 Task: Create a due date automation trigger when advanced on, 2 hours before a card is due add dates starting in less than 1 working days.
Action: Mouse moved to (1033, 80)
Screenshot: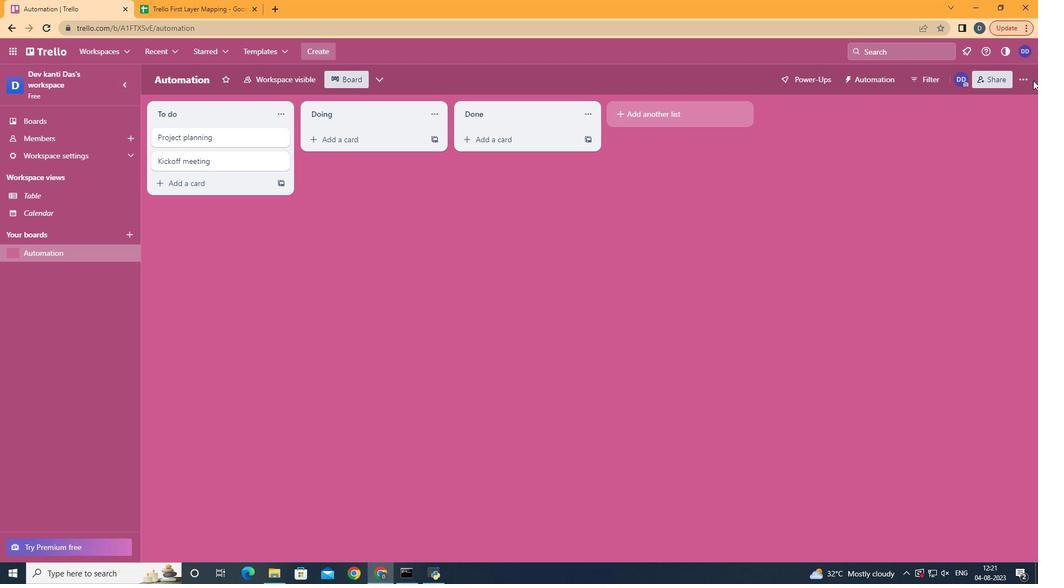 
Action: Mouse pressed left at (1033, 80)
Screenshot: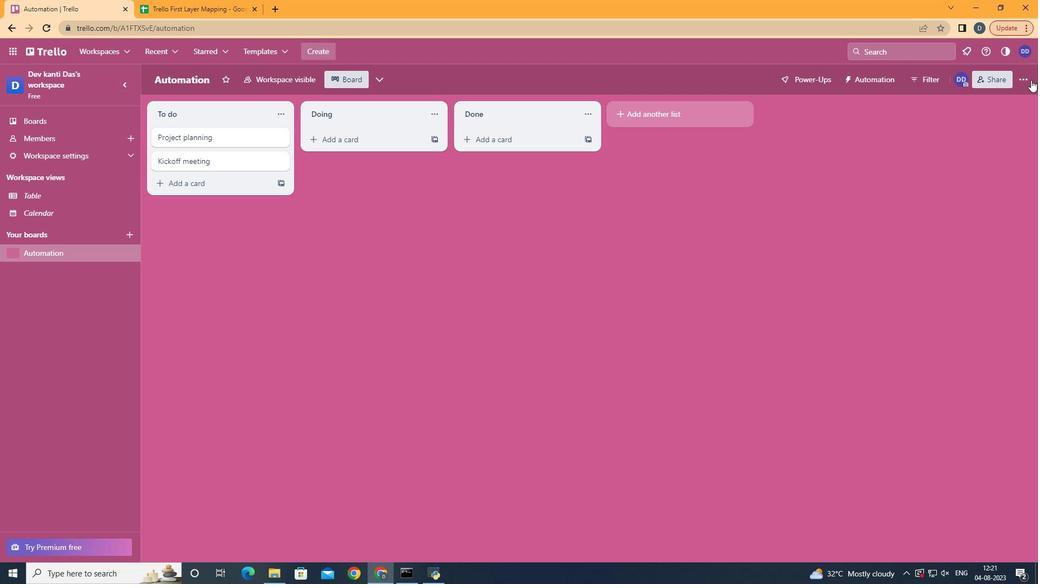 
Action: Mouse moved to (1031, 80)
Screenshot: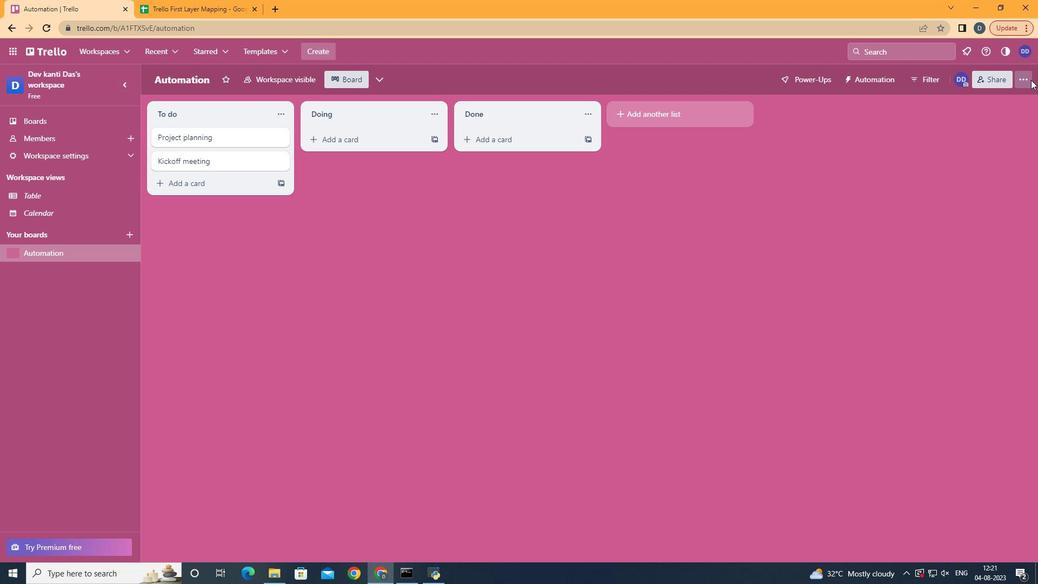 
Action: Mouse pressed left at (1031, 80)
Screenshot: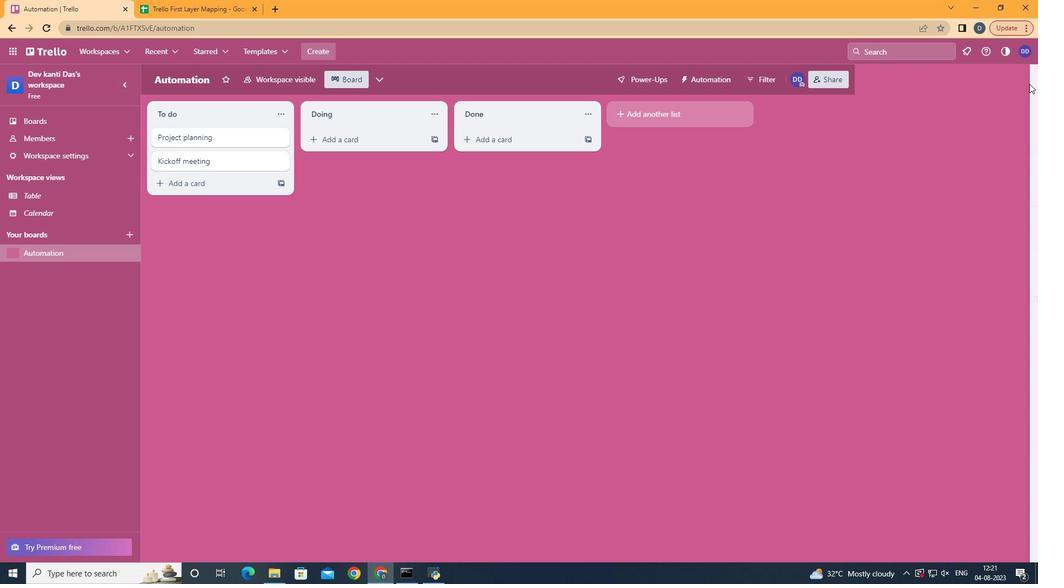 
Action: Mouse moved to (927, 241)
Screenshot: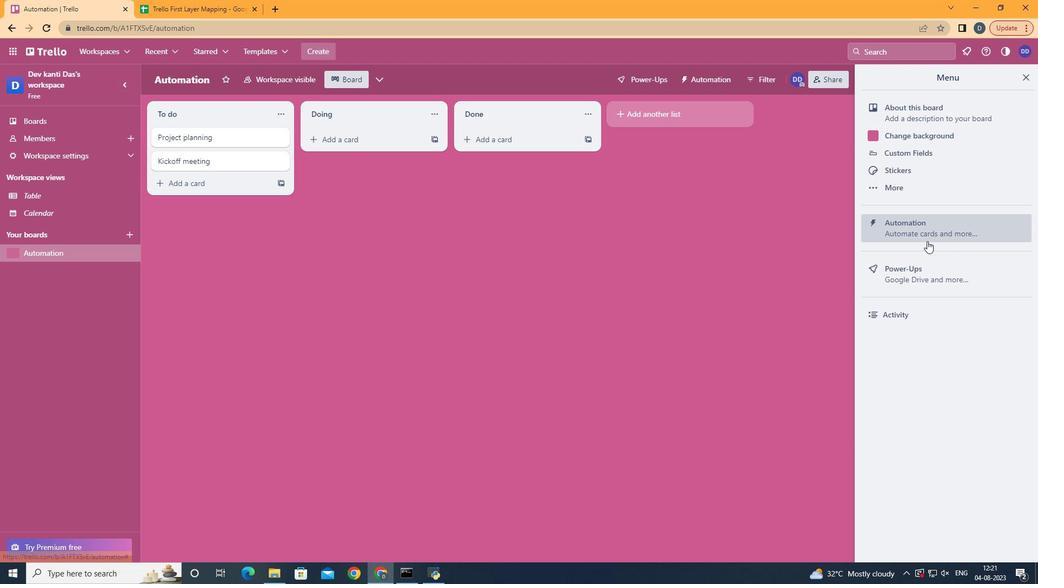 
Action: Mouse pressed left at (927, 241)
Screenshot: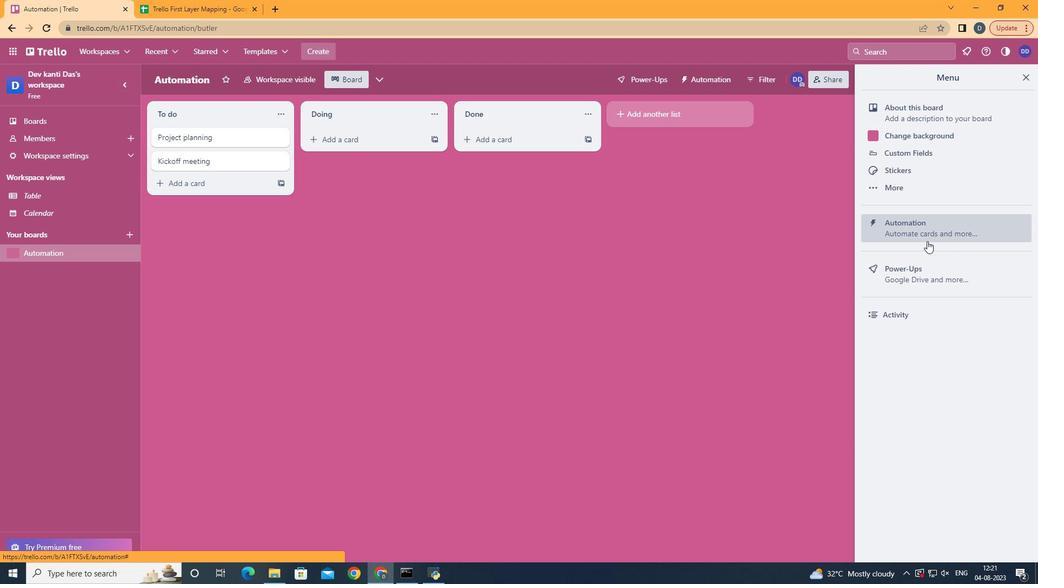 
Action: Mouse moved to (212, 219)
Screenshot: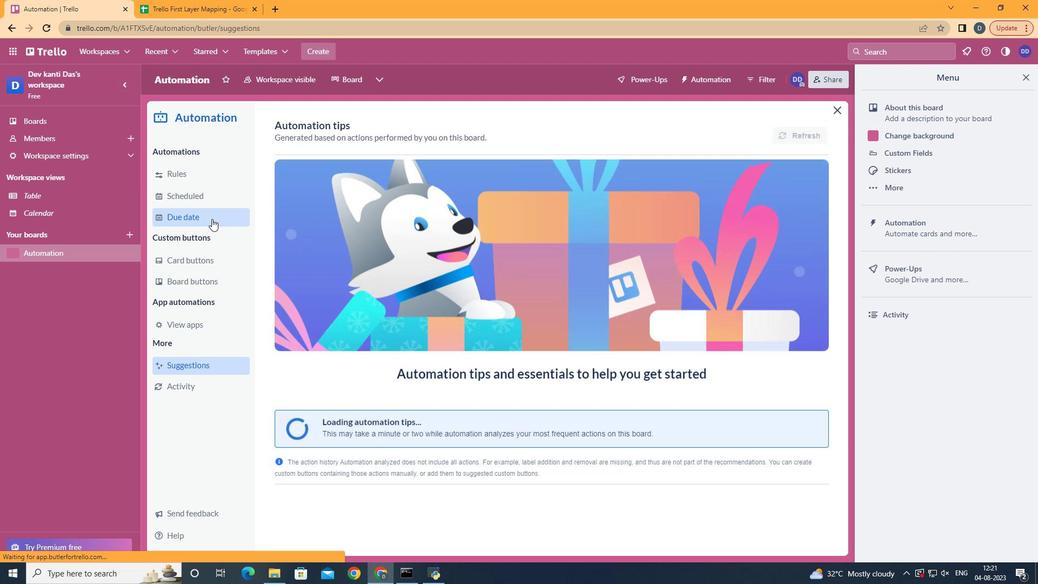 
Action: Mouse pressed left at (212, 219)
Screenshot: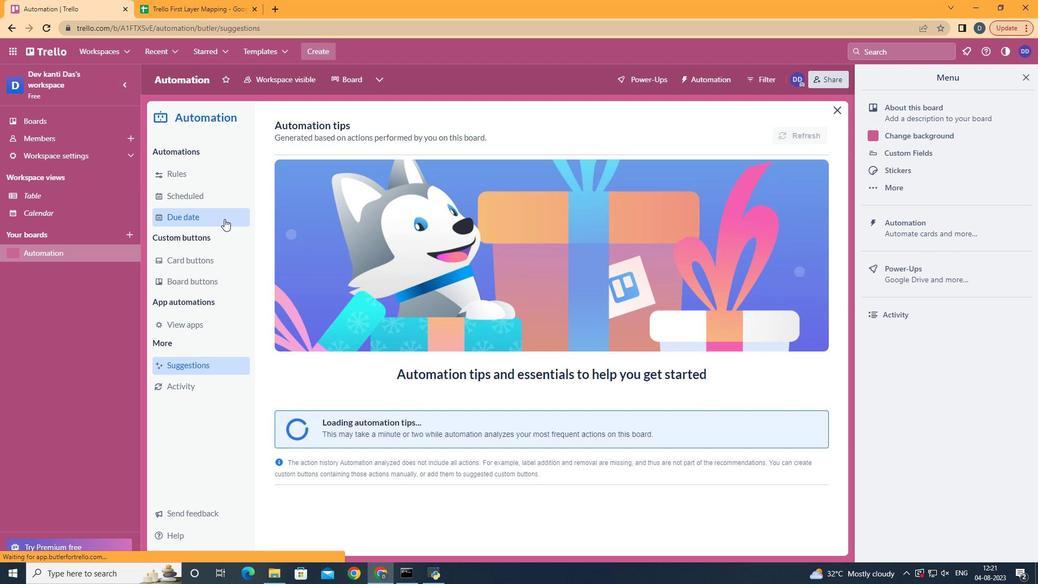 
Action: Mouse moved to (777, 129)
Screenshot: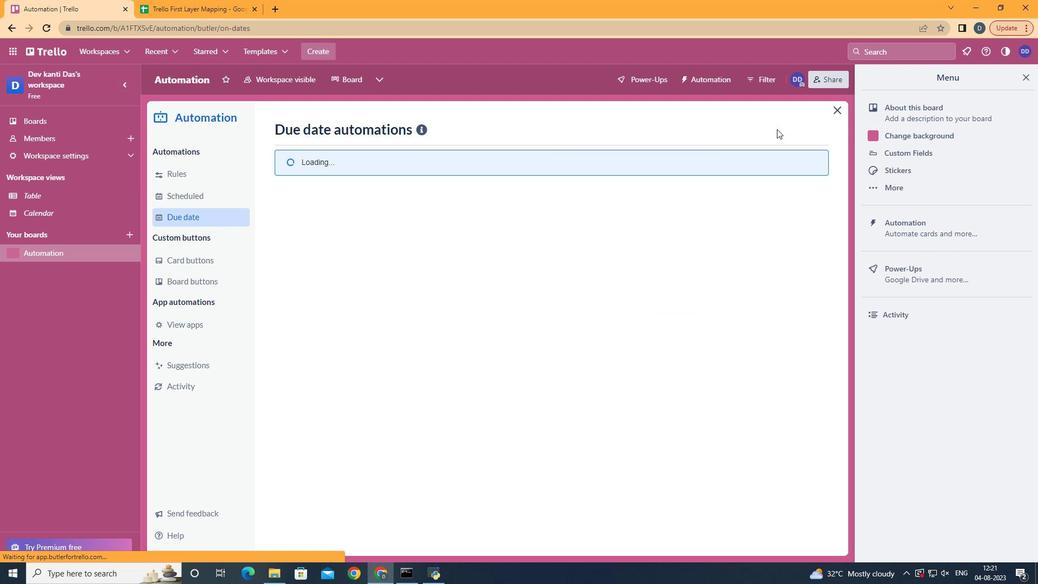 
Action: Mouse pressed left at (777, 129)
Screenshot: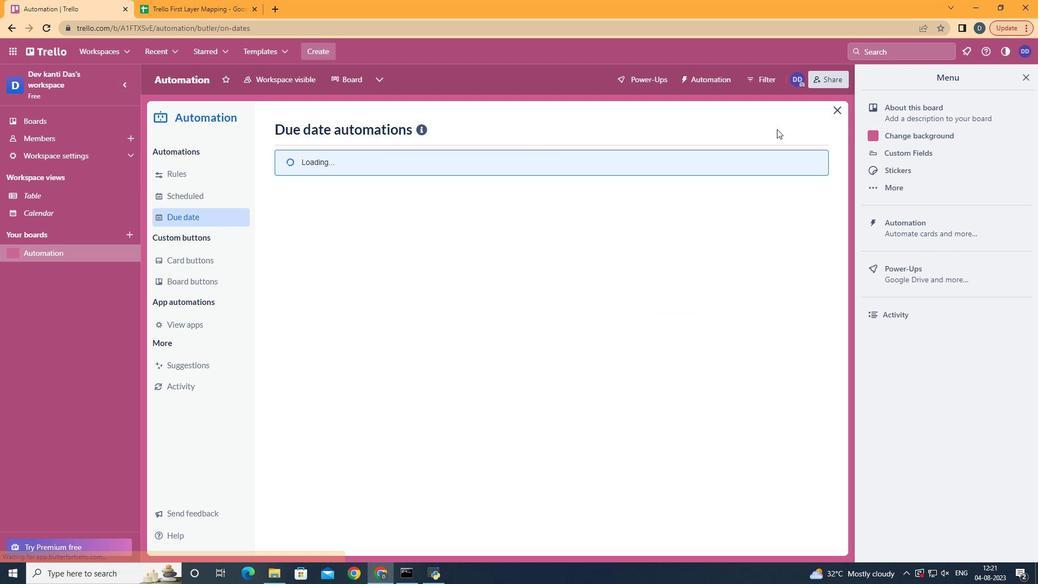 
Action: Mouse moved to (762, 130)
Screenshot: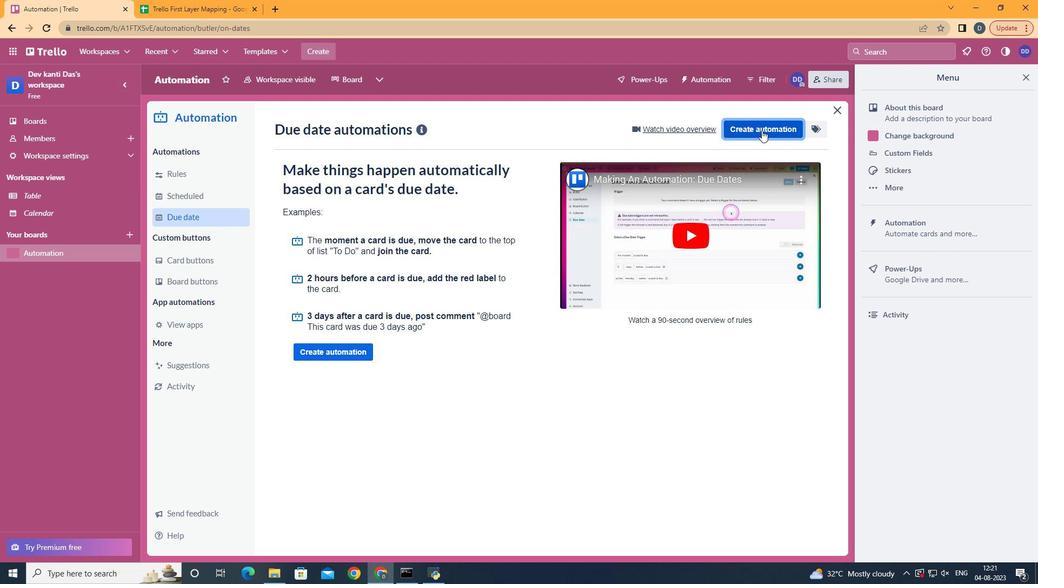 
Action: Mouse pressed left at (762, 130)
Screenshot: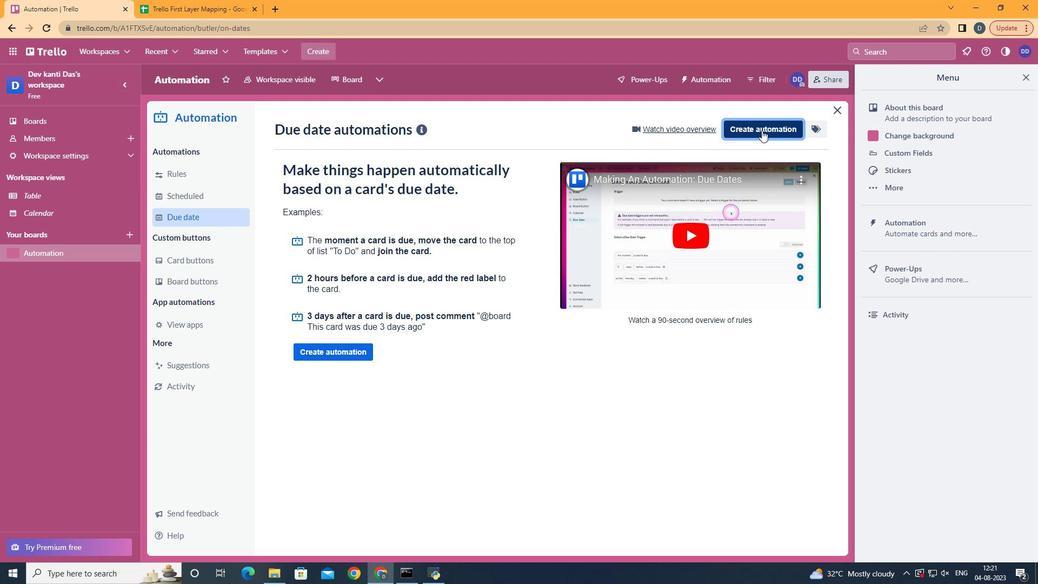 
Action: Mouse moved to (548, 229)
Screenshot: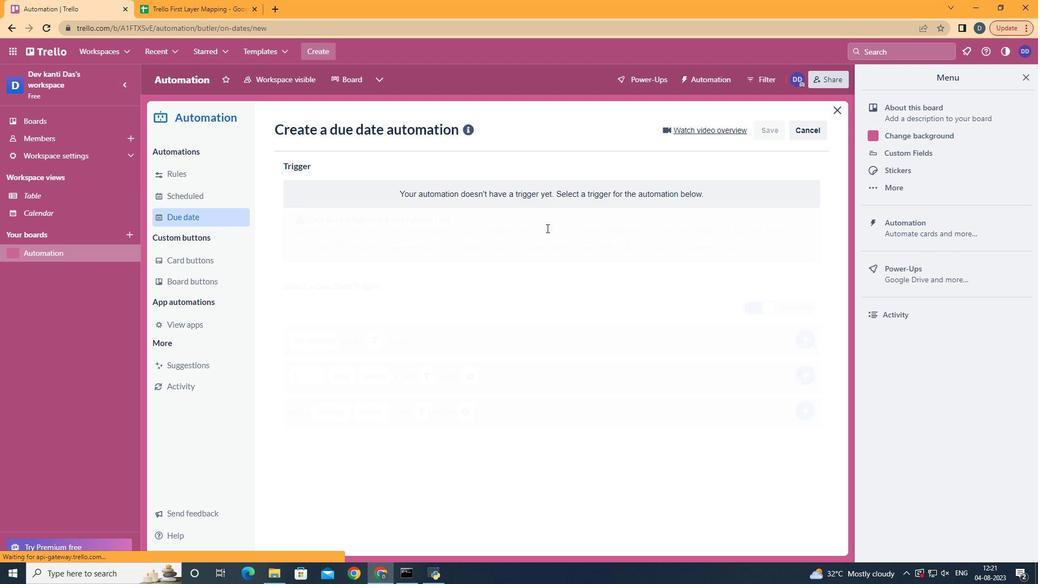 
Action: Mouse pressed left at (548, 229)
Screenshot: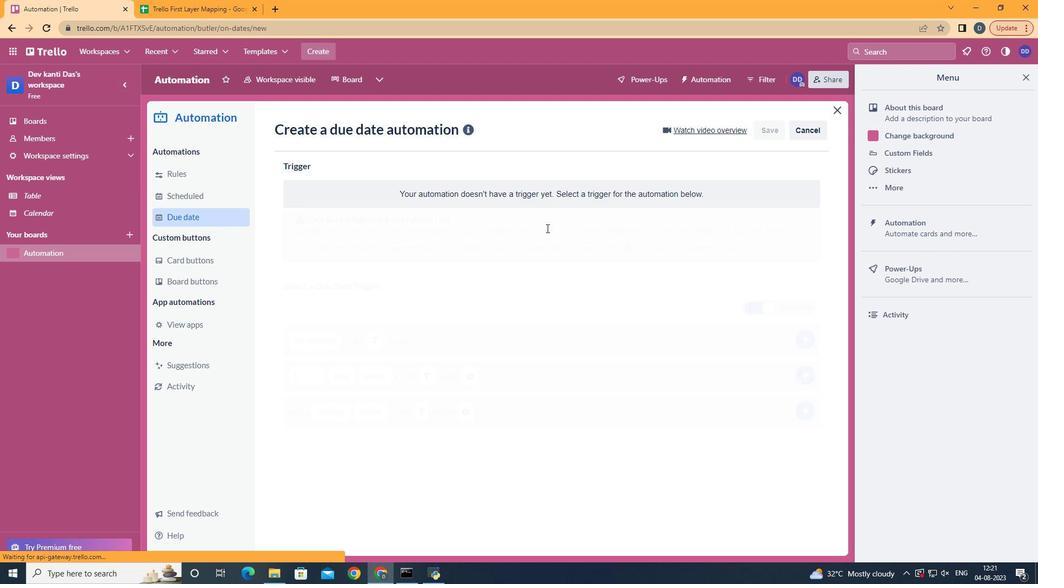 
Action: Mouse moved to (348, 460)
Screenshot: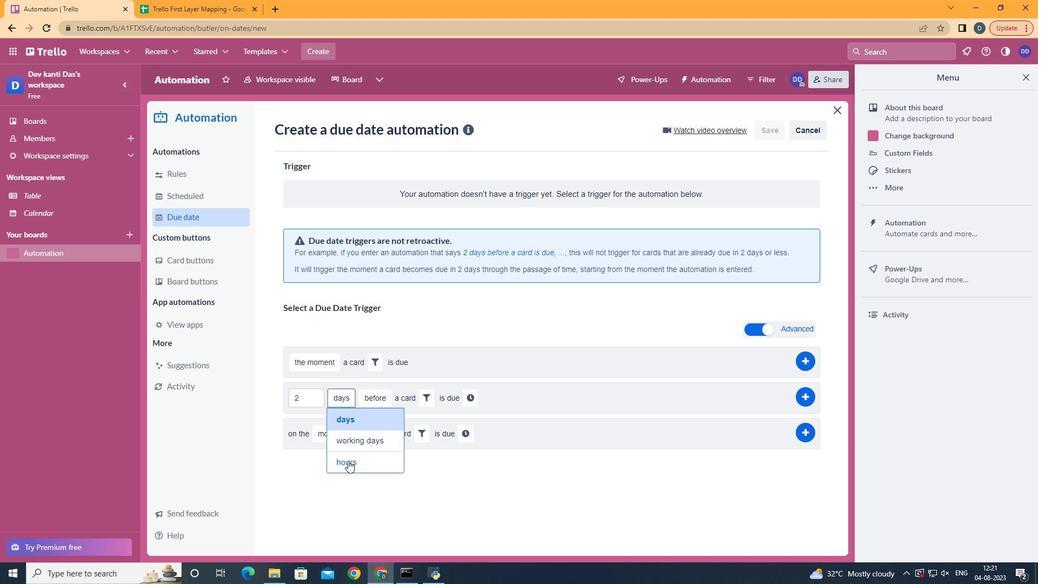 
Action: Mouse pressed left at (348, 460)
Screenshot: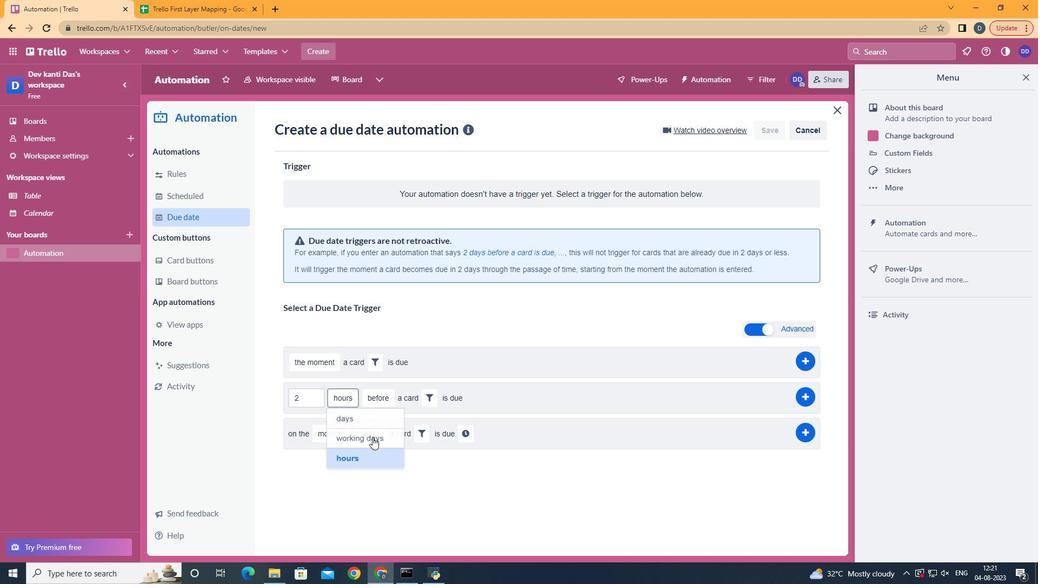
Action: Mouse moved to (380, 418)
Screenshot: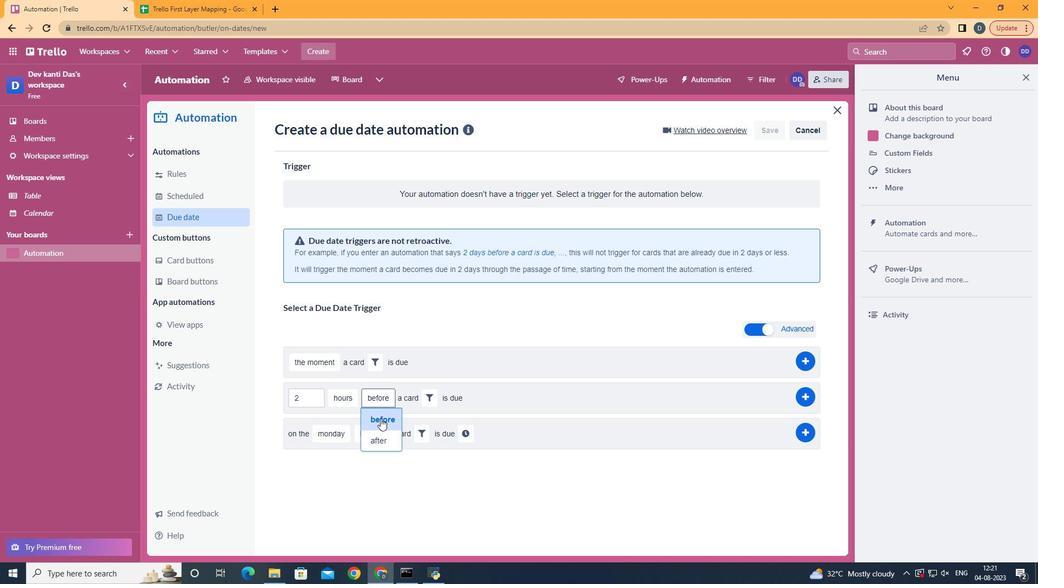 
Action: Mouse pressed left at (380, 418)
Screenshot: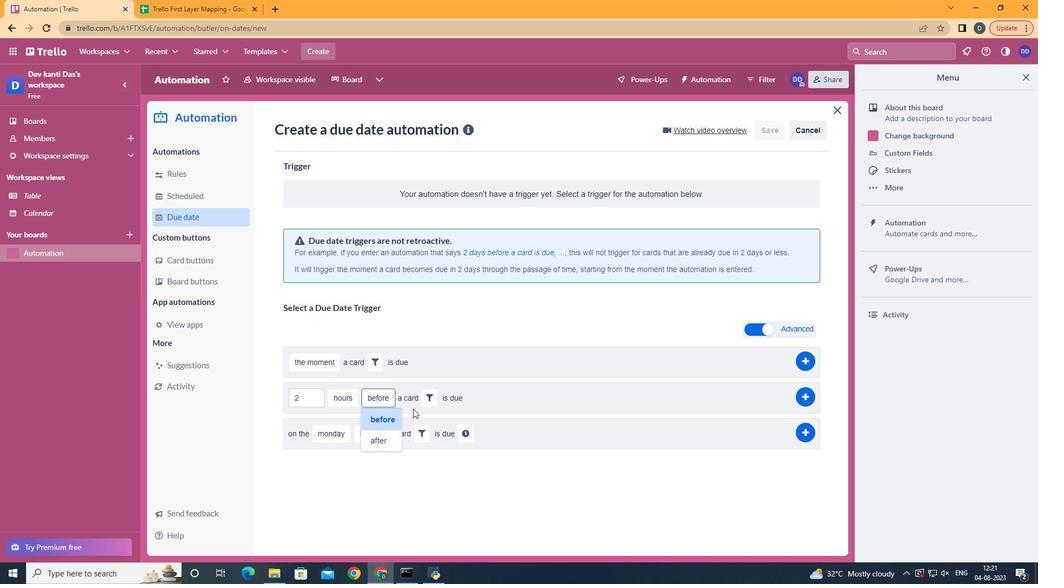 
Action: Mouse moved to (433, 397)
Screenshot: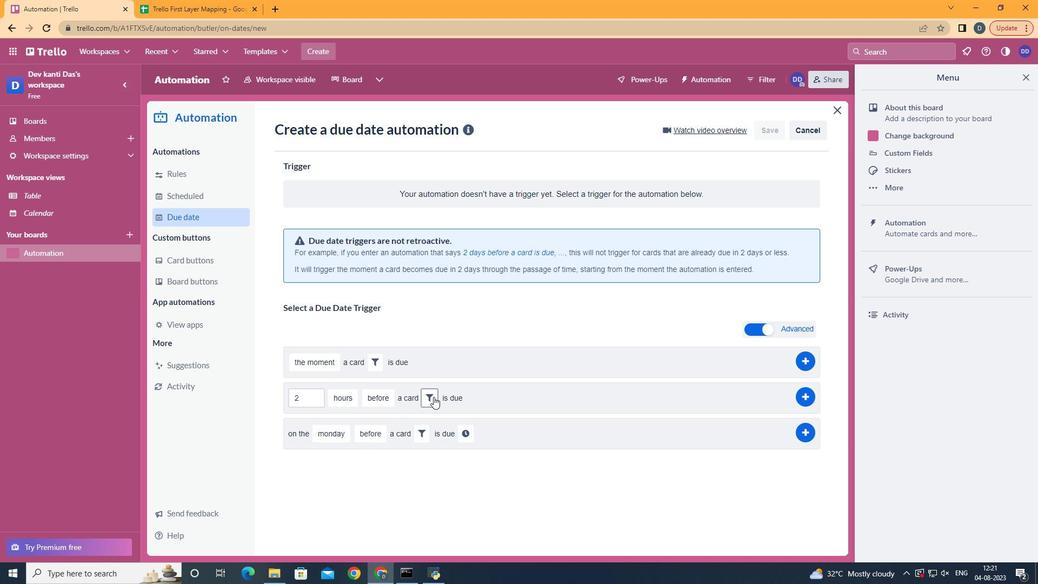 
Action: Mouse pressed left at (433, 397)
Screenshot: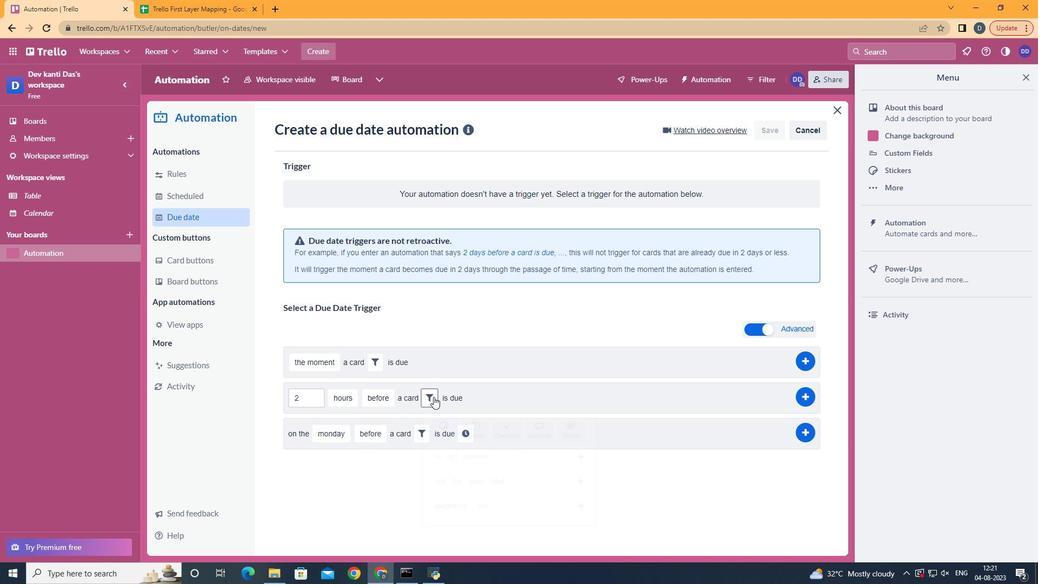 
Action: Mouse moved to (492, 434)
Screenshot: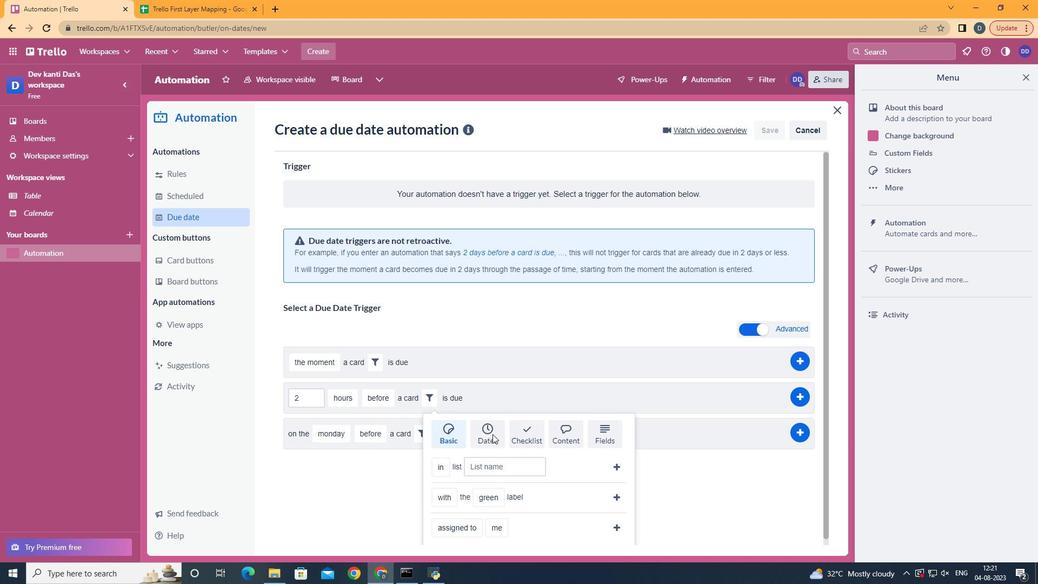 
Action: Mouse pressed left at (492, 434)
Screenshot: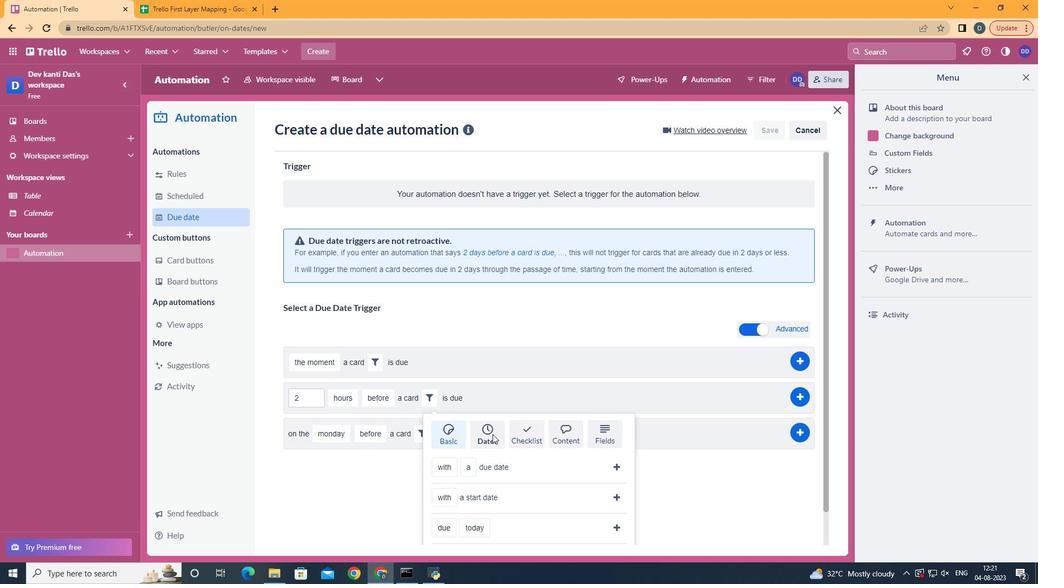 
Action: Mouse scrolled (492, 433) with delta (0, 0)
Screenshot: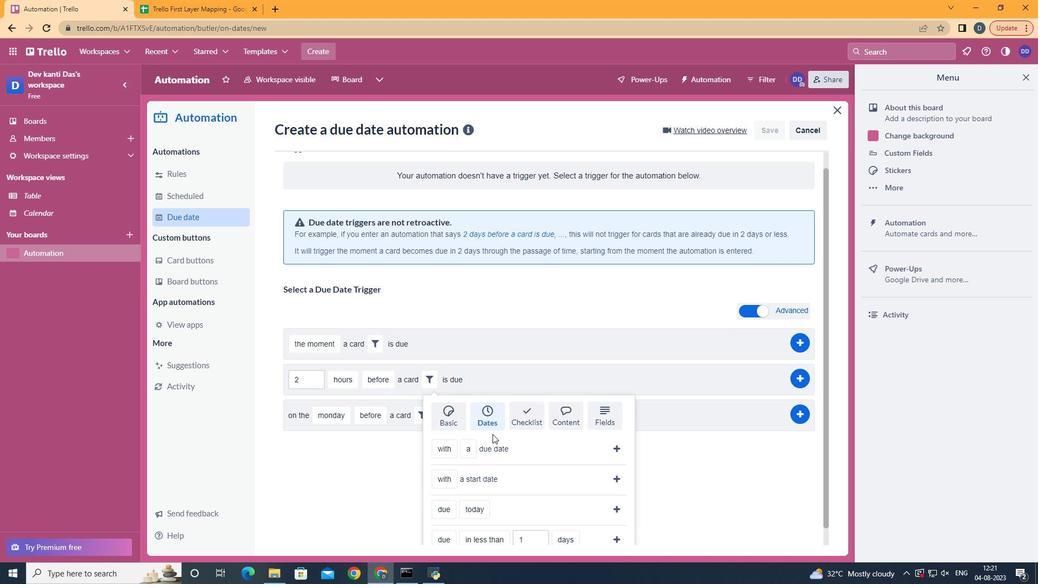 
Action: Mouse scrolled (492, 433) with delta (0, 0)
Screenshot: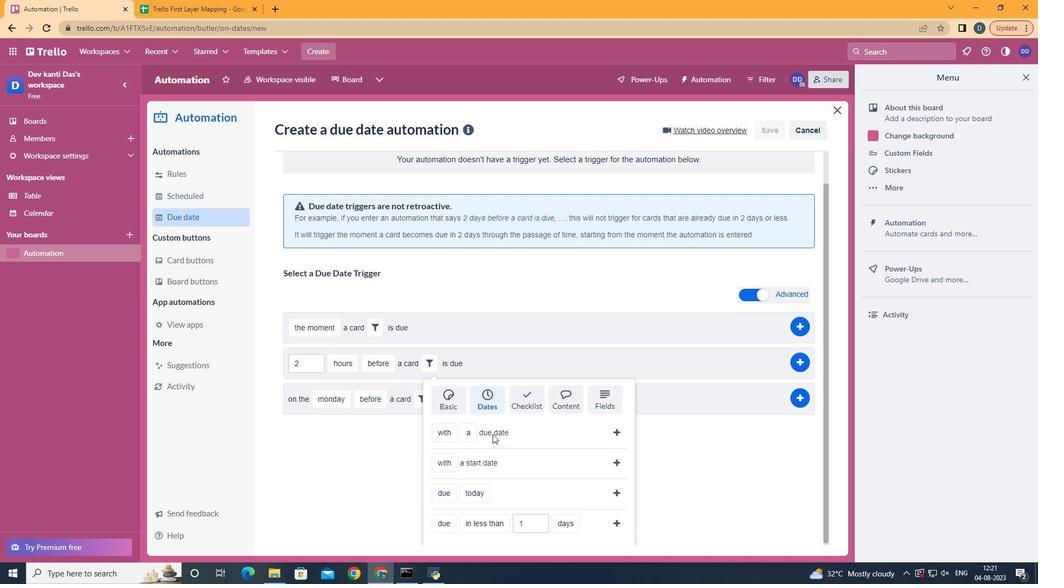 
Action: Mouse scrolled (492, 433) with delta (0, 0)
Screenshot: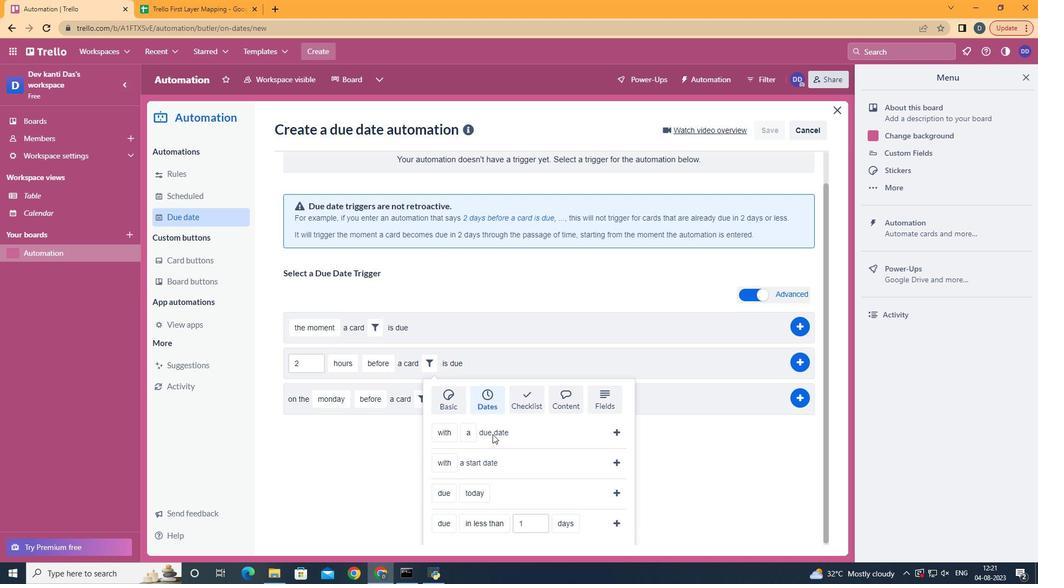 
Action: Mouse scrolled (492, 433) with delta (0, 0)
Screenshot: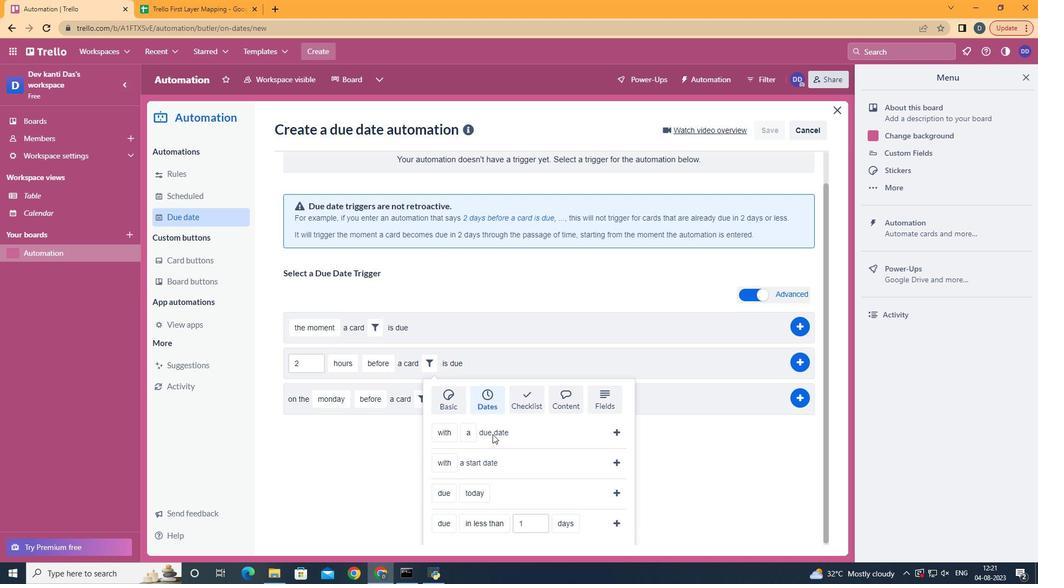 
Action: Mouse scrolled (492, 433) with delta (0, 0)
Screenshot: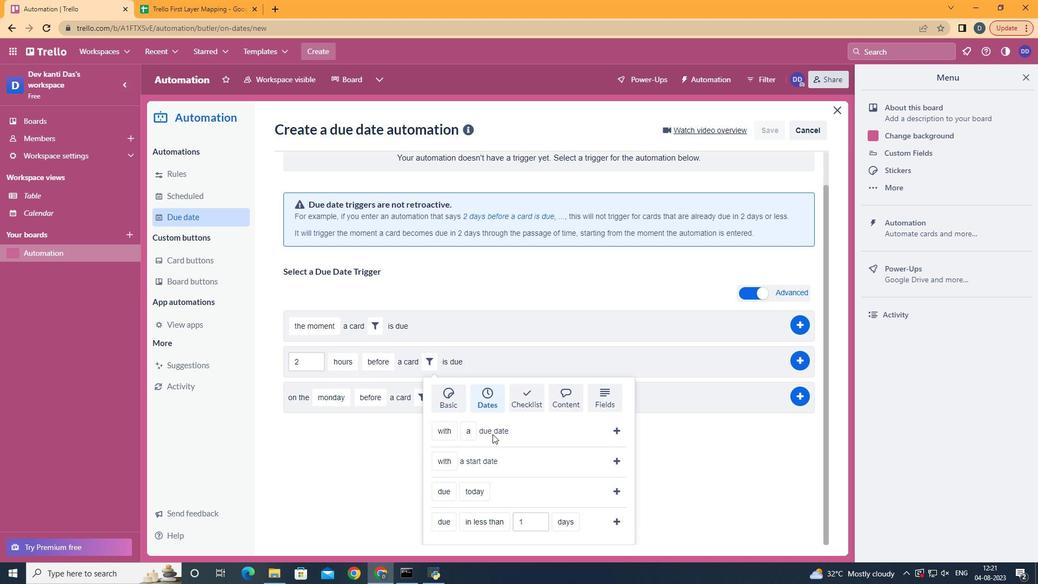 
Action: Mouse moved to (459, 500)
Screenshot: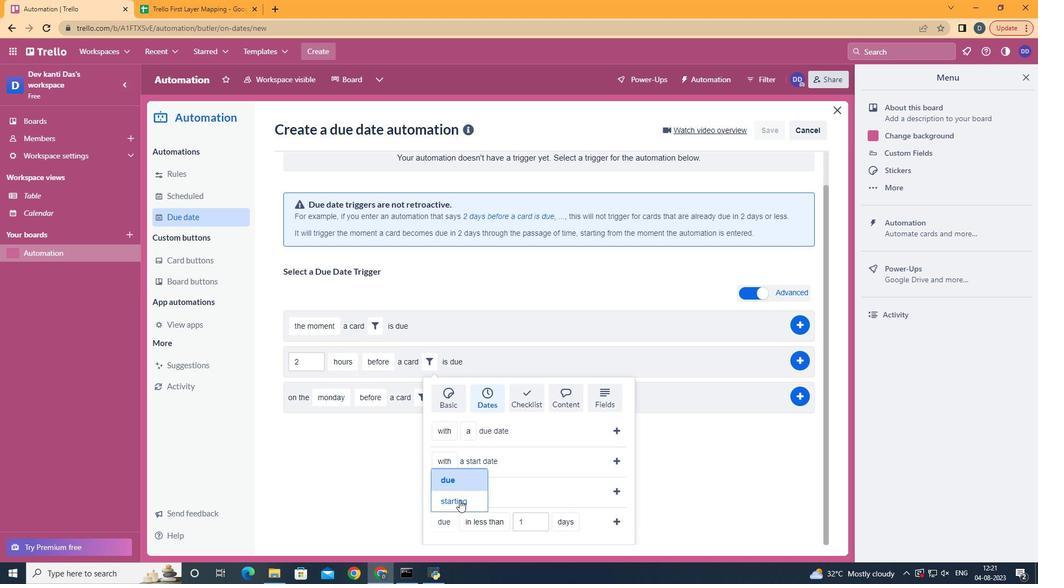 
Action: Mouse pressed left at (459, 500)
Screenshot: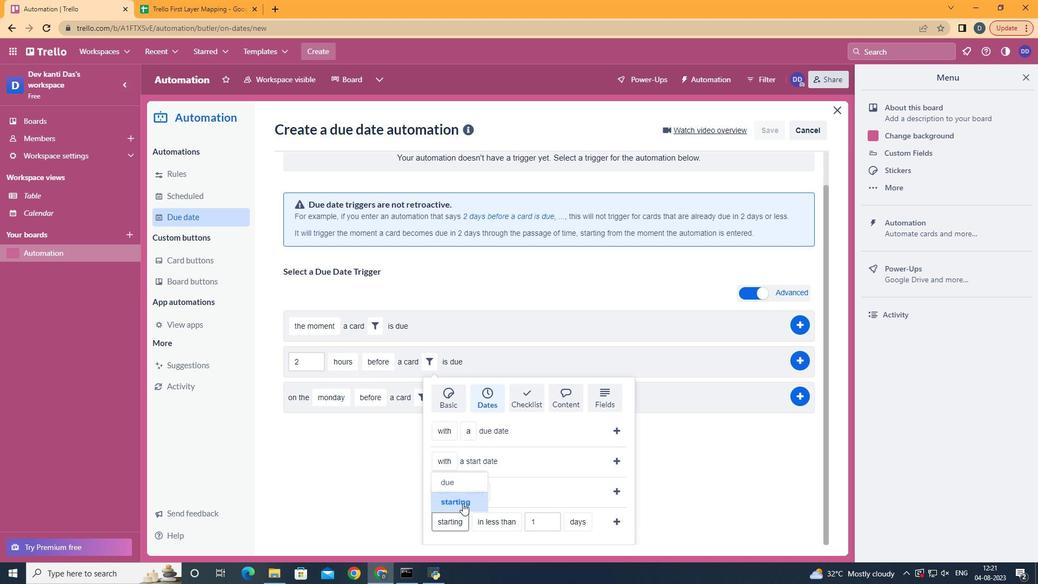 
Action: Mouse moved to (505, 427)
Screenshot: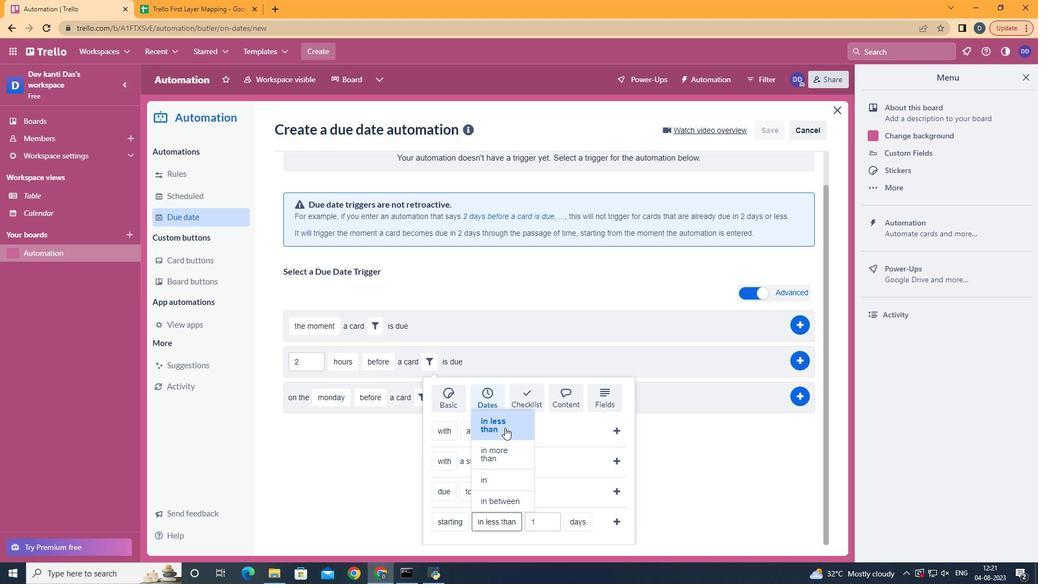 
Action: Mouse pressed left at (505, 427)
Screenshot: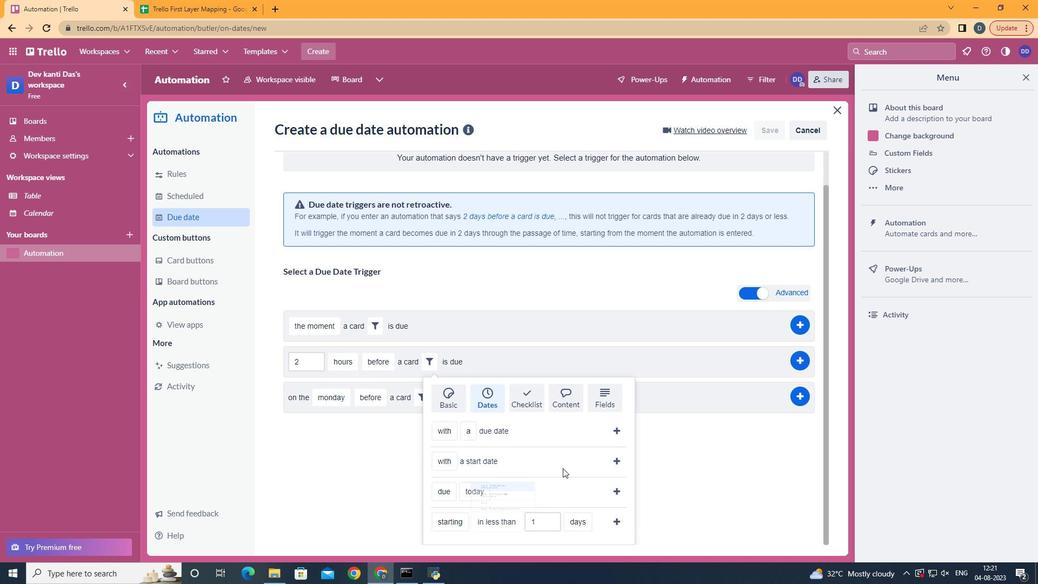 
Action: Mouse moved to (590, 497)
Screenshot: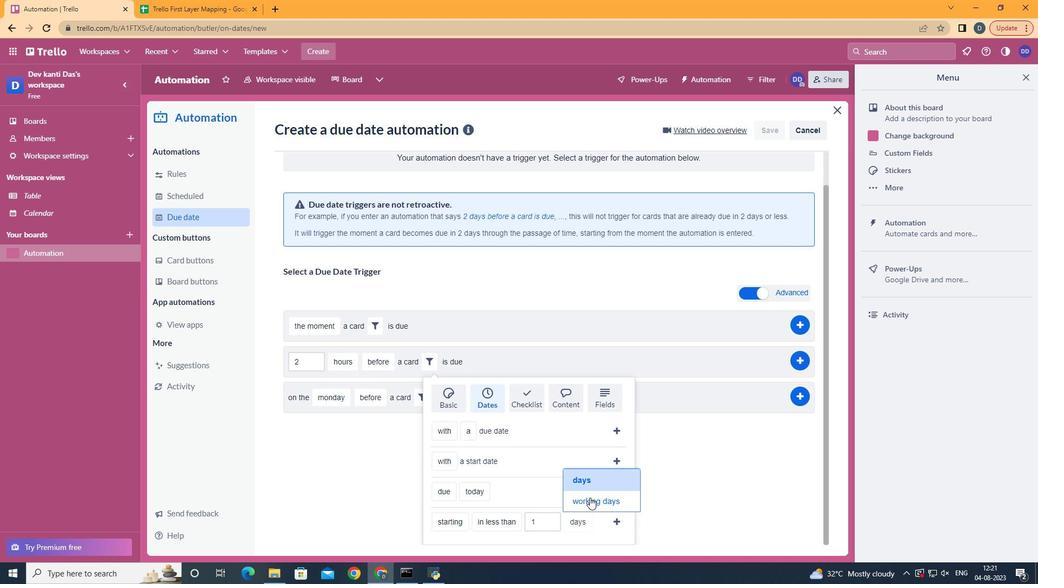 
Action: Mouse pressed left at (590, 497)
Screenshot: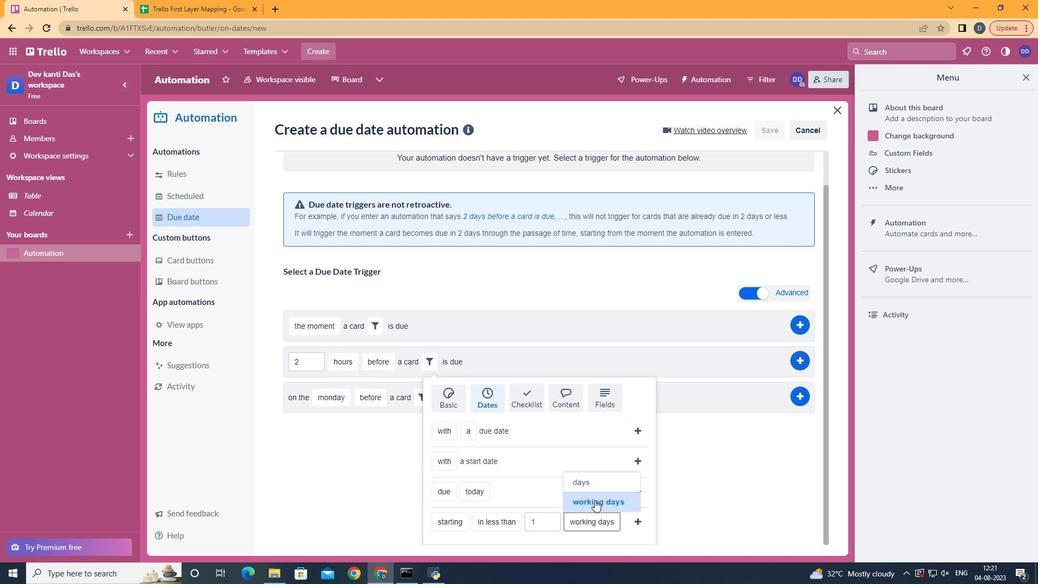 
Action: Mouse moved to (636, 523)
Screenshot: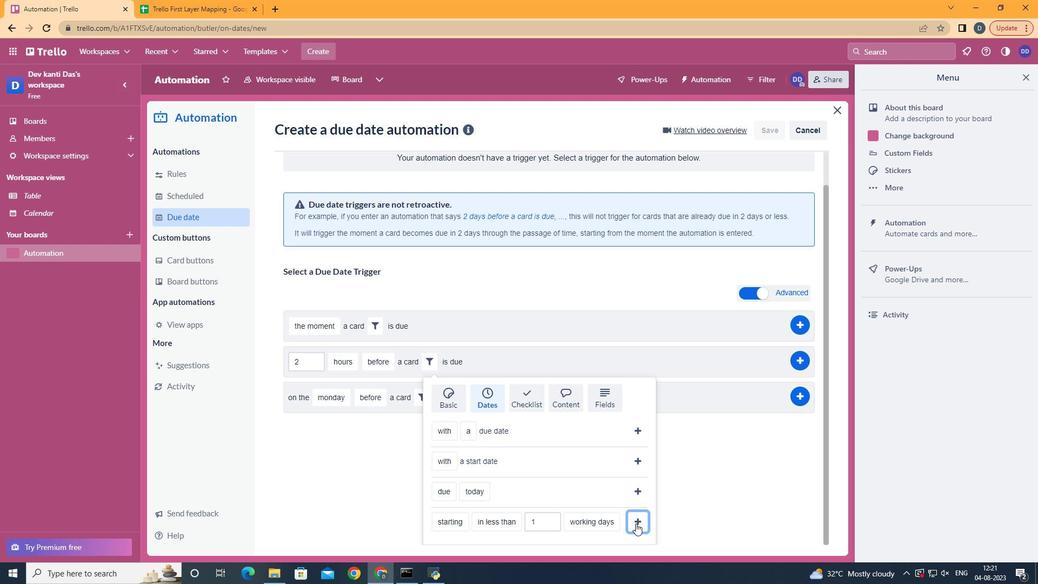 
Action: Mouse pressed left at (636, 523)
Screenshot: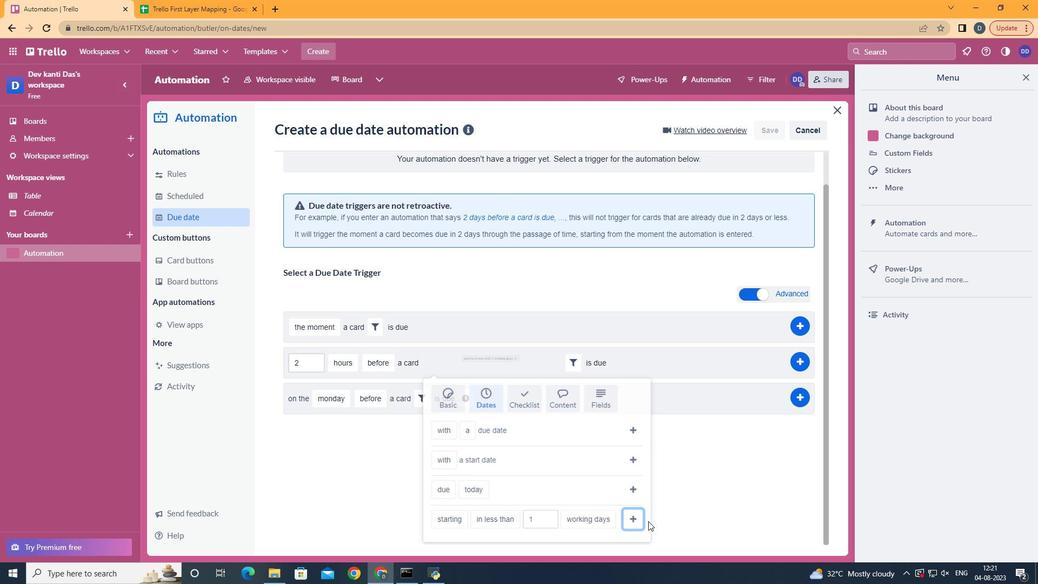 
Action: Mouse moved to (809, 394)
Screenshot: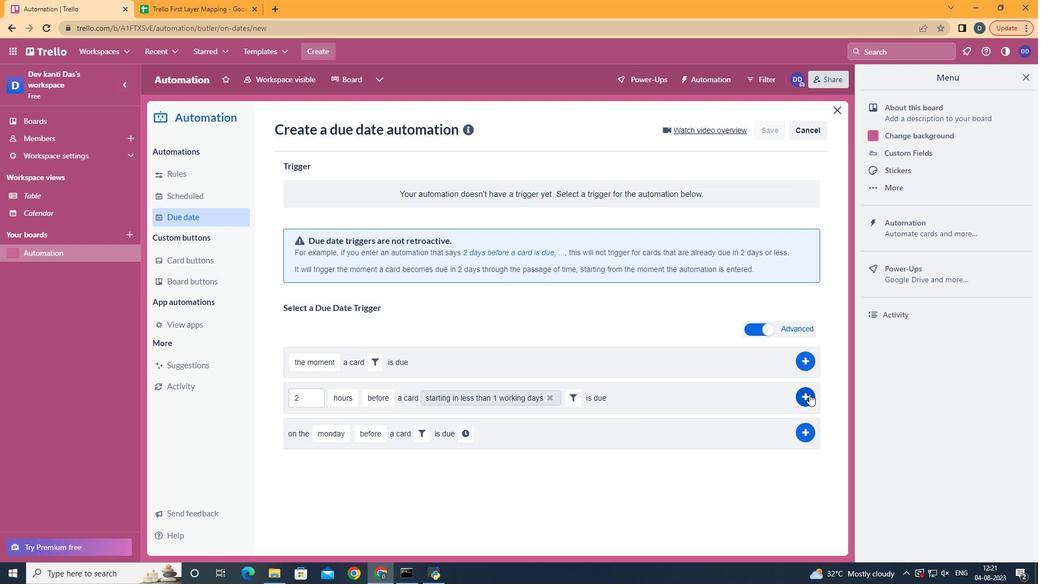 
Action: Mouse pressed left at (809, 394)
Screenshot: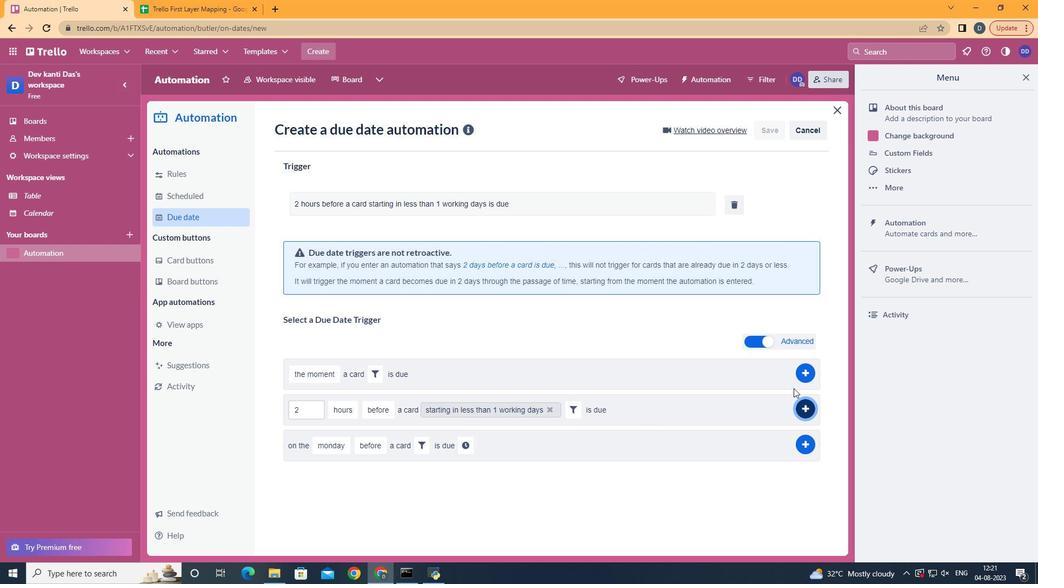 
Action: Mouse moved to (591, 208)
Screenshot: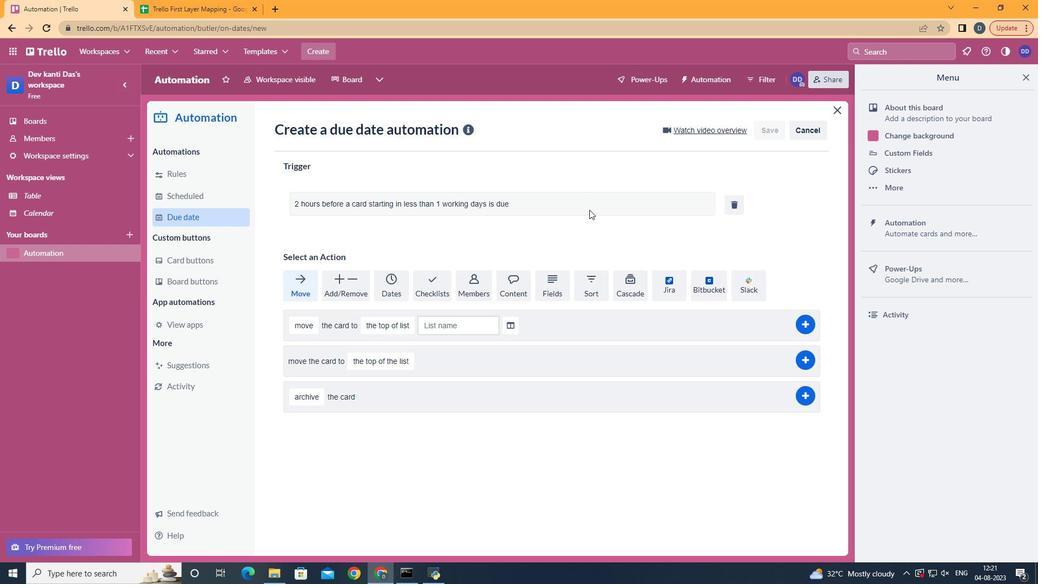 
